 Task: Add a new interval for sunday.
Action: Mouse moved to (99, 613)
Screenshot: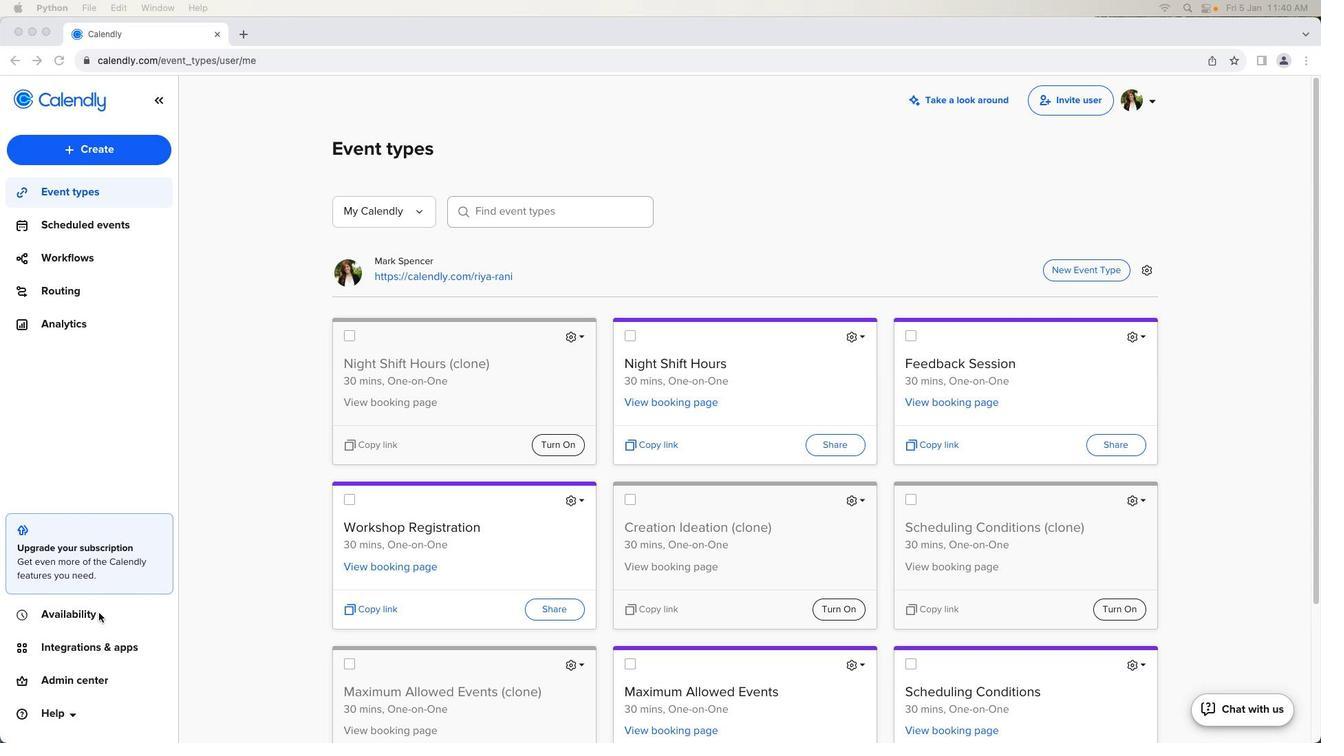 
Action: Mouse pressed left at (99, 613)
Screenshot: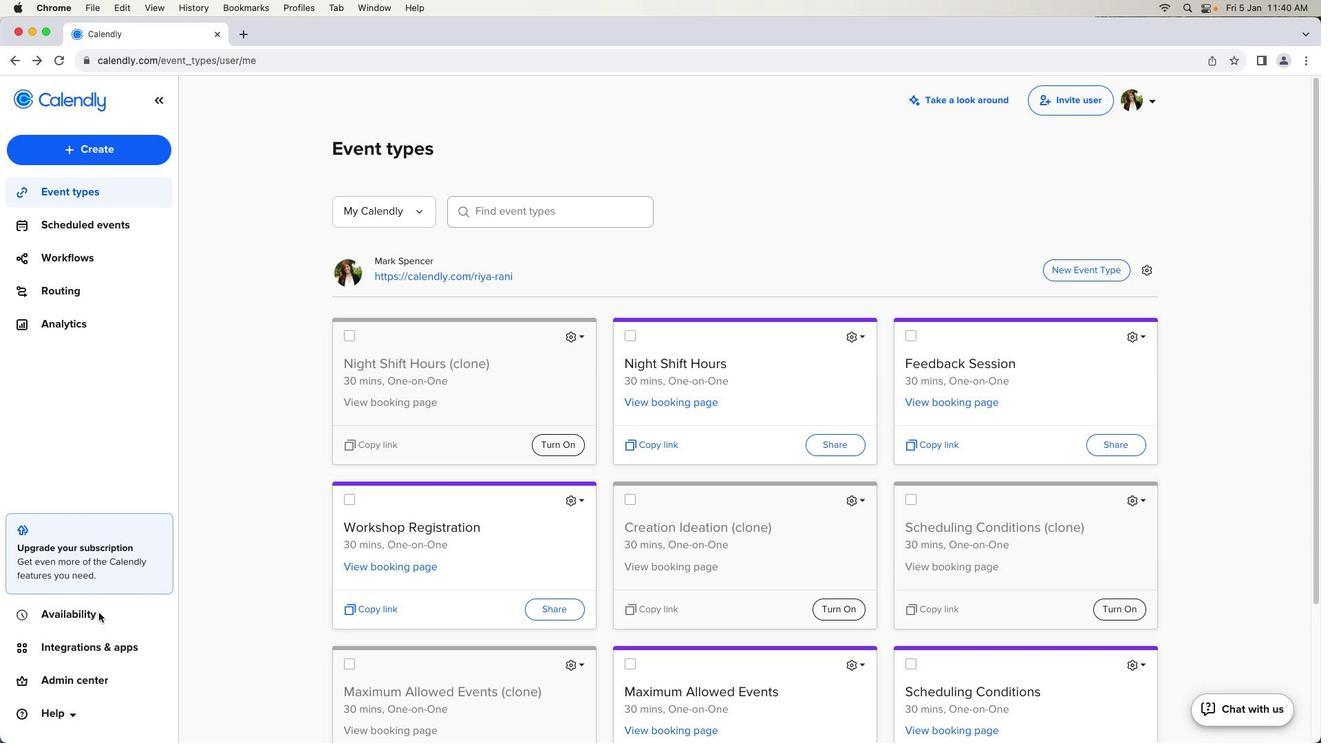 
Action: Mouse moved to (92, 613)
Screenshot: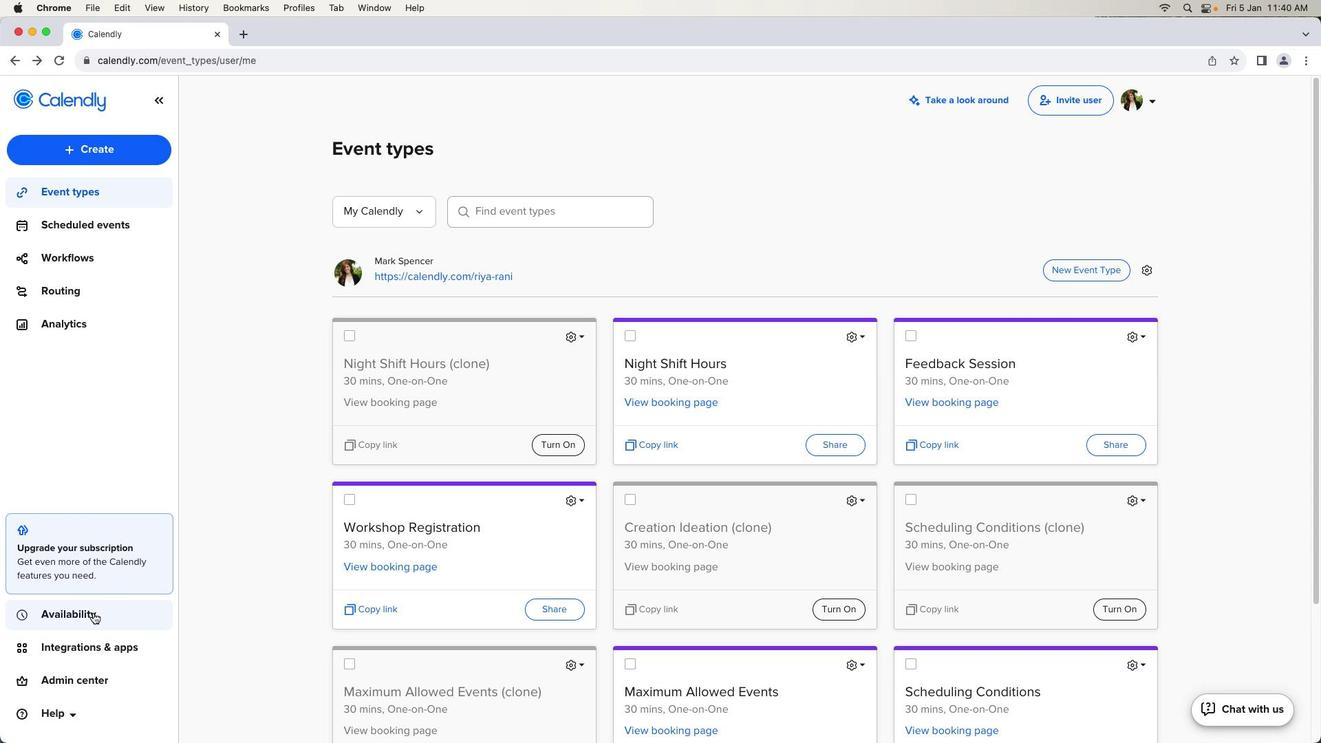 
Action: Mouse pressed left at (92, 613)
Screenshot: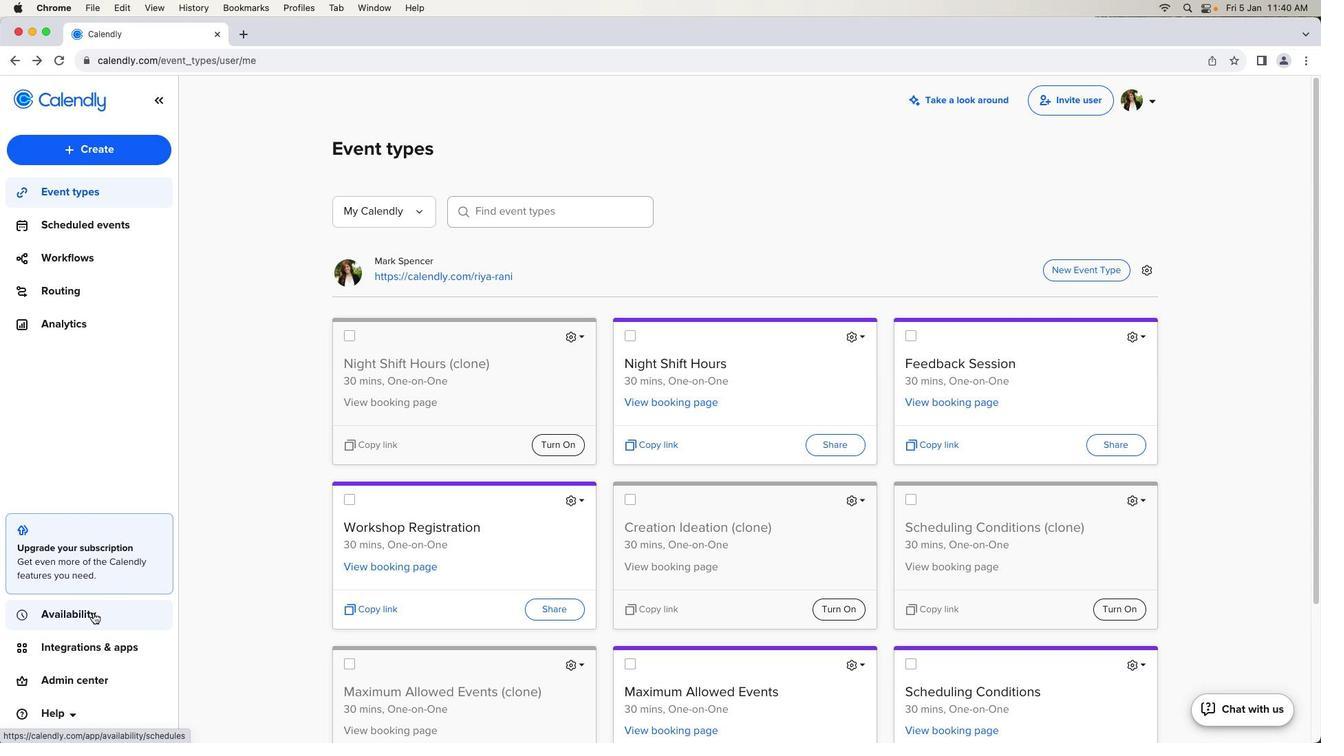 
Action: Mouse moved to (679, 467)
Screenshot: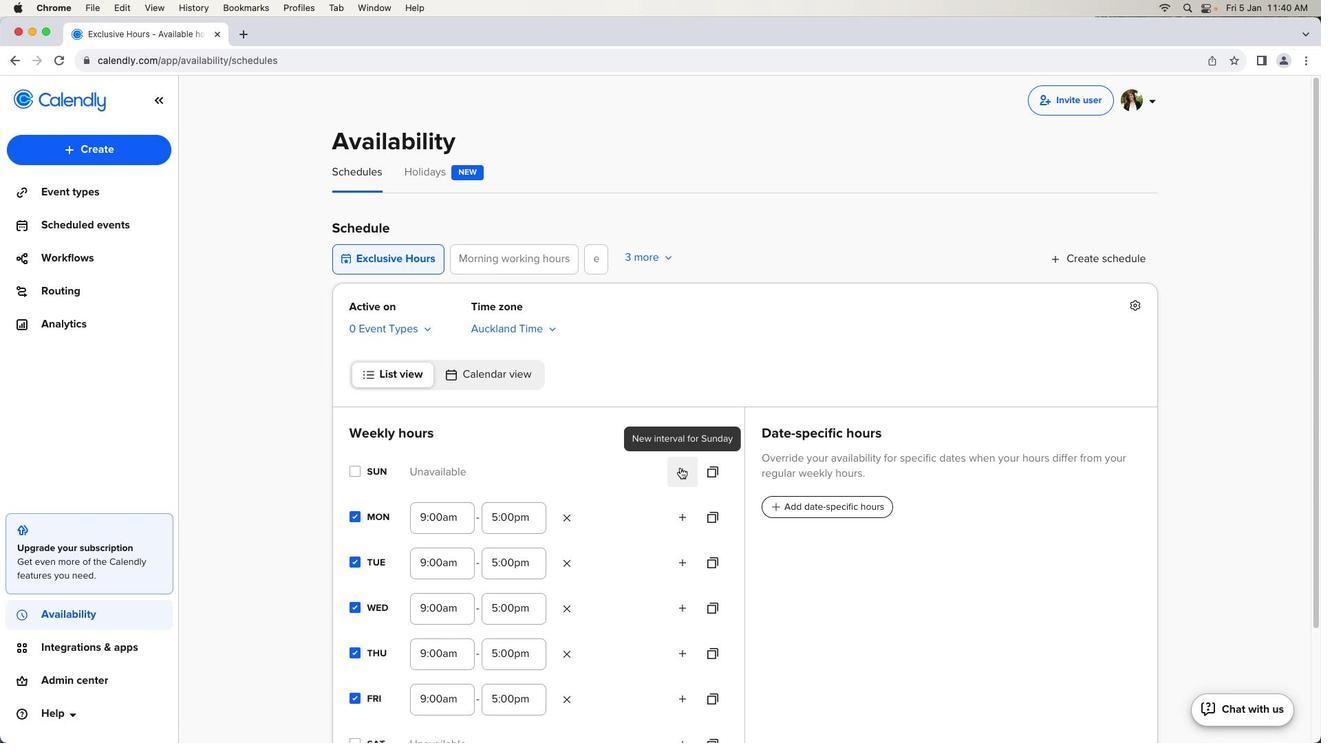 
Action: Mouse pressed left at (679, 467)
Screenshot: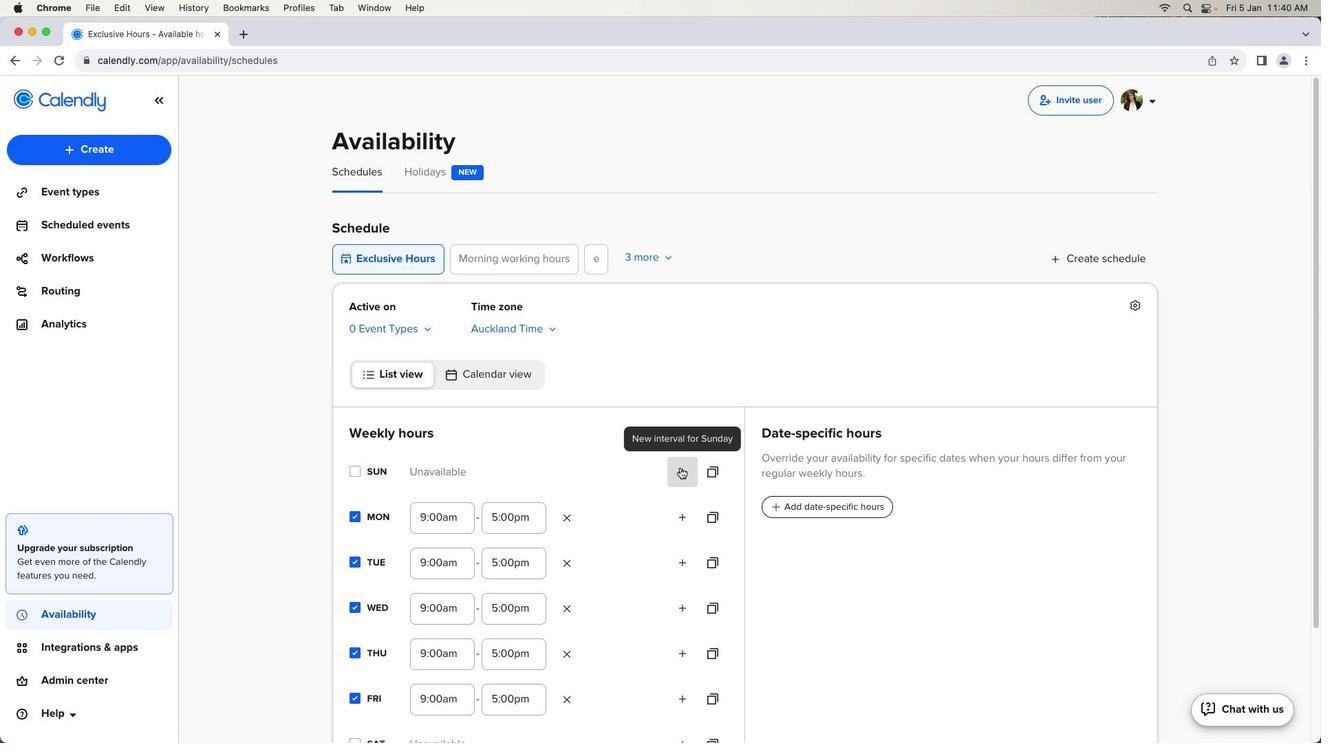 
Action: Mouse moved to (623, 507)
Screenshot: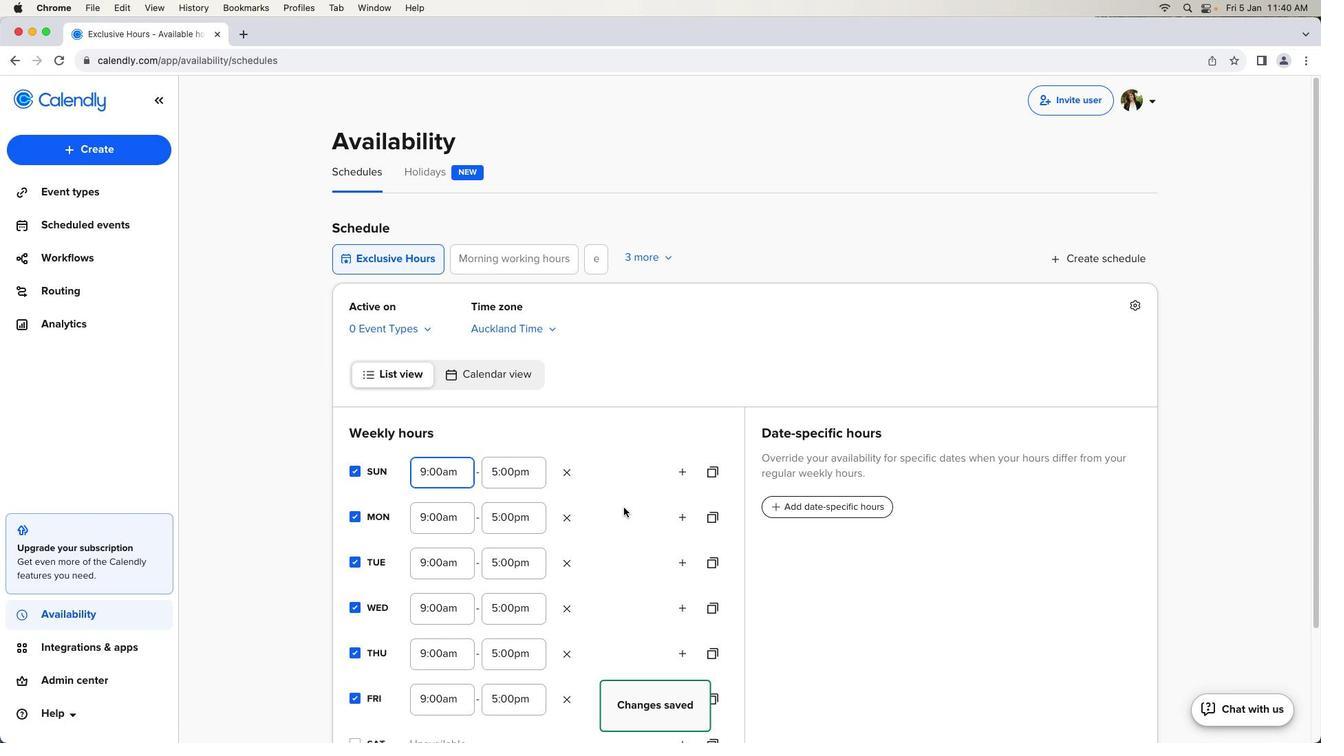 
Action: Mouse scrolled (623, 507) with delta (0, 0)
Screenshot: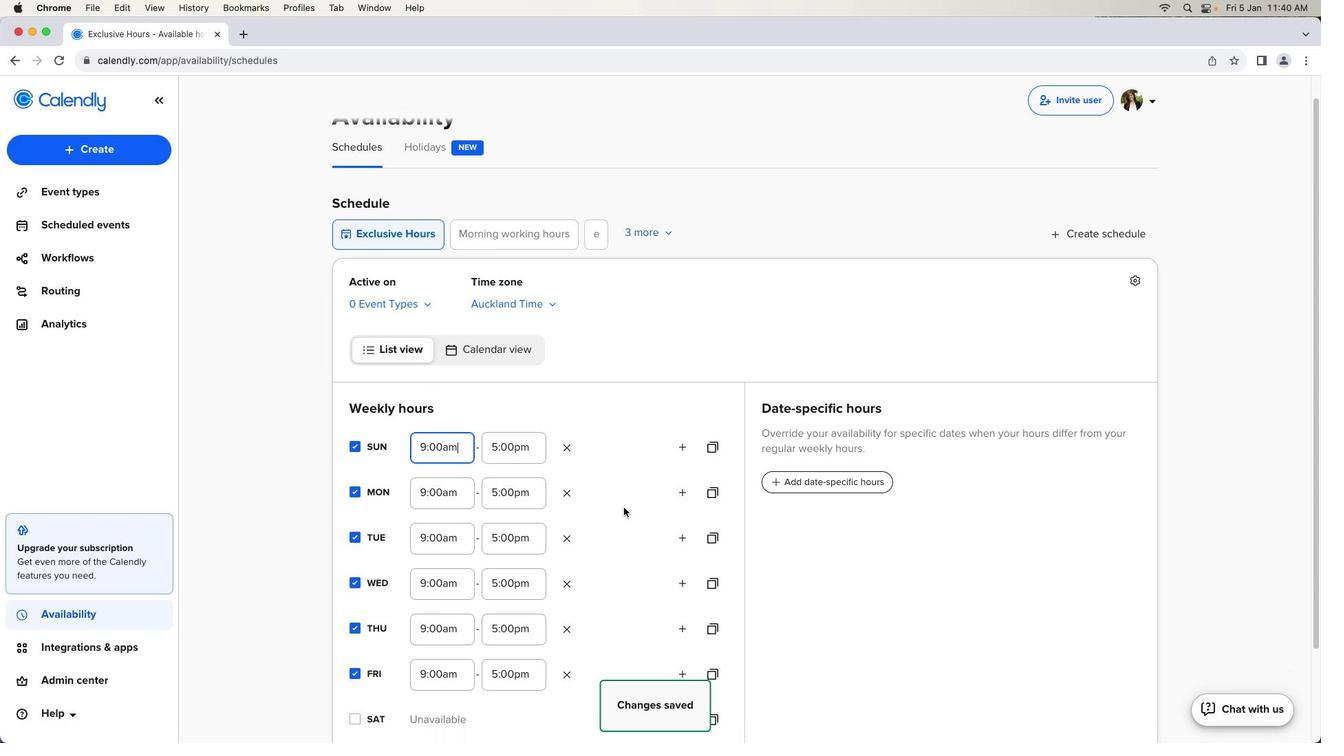 
Action: Mouse scrolled (623, 507) with delta (0, 0)
Screenshot: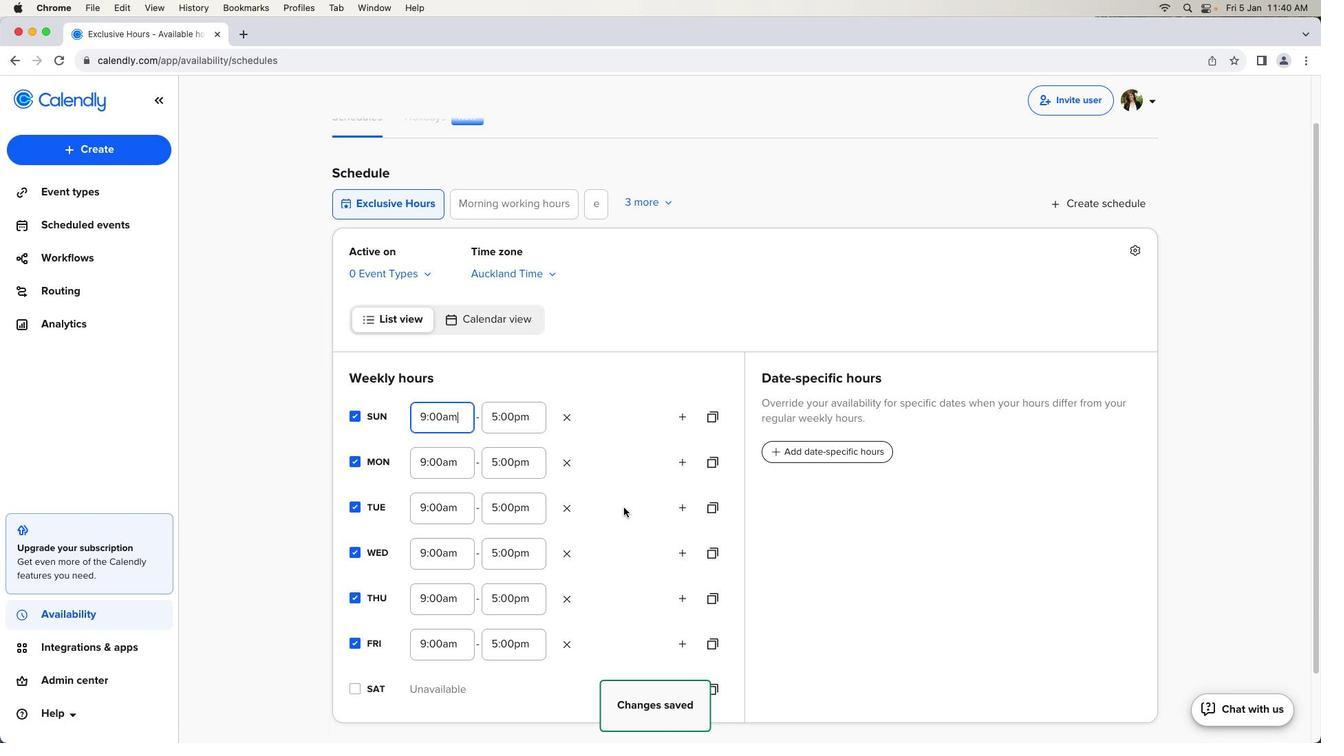 
Action: Mouse scrolled (623, 507) with delta (0, -2)
Screenshot: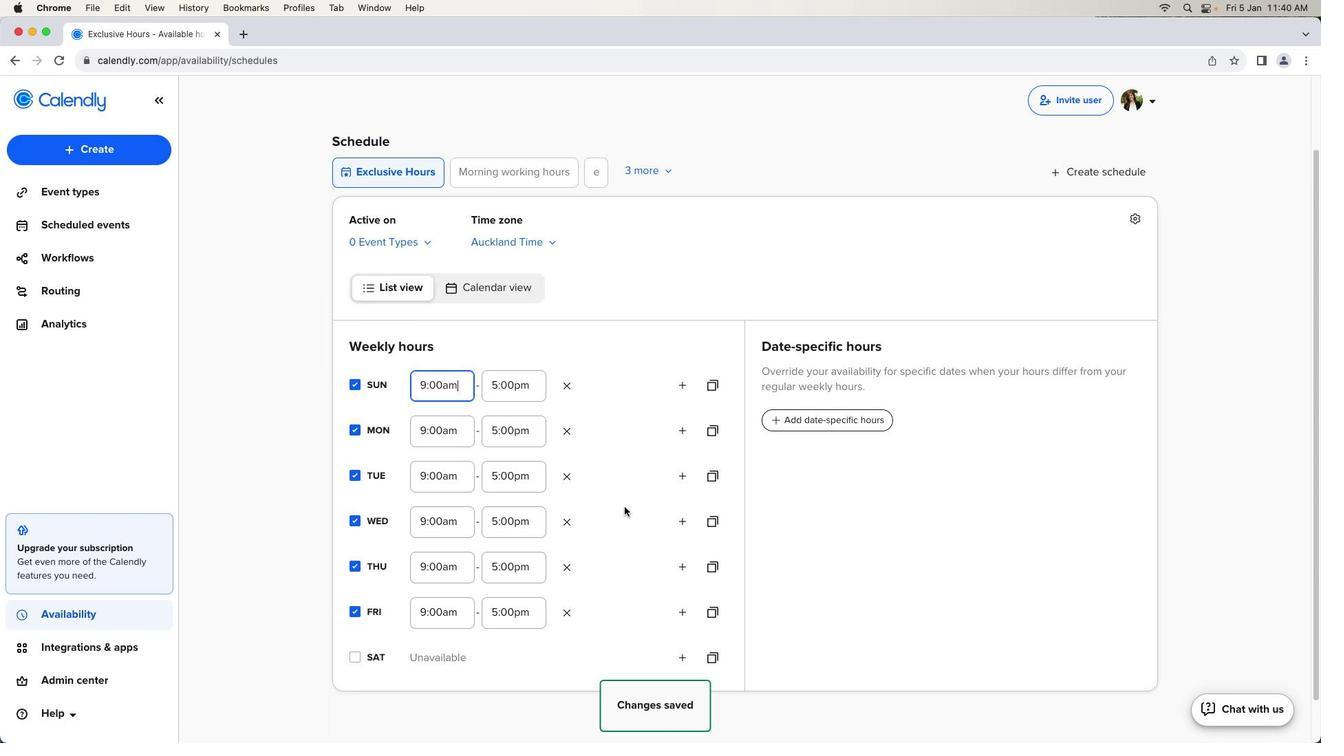 
Action: Mouse moved to (624, 507)
Screenshot: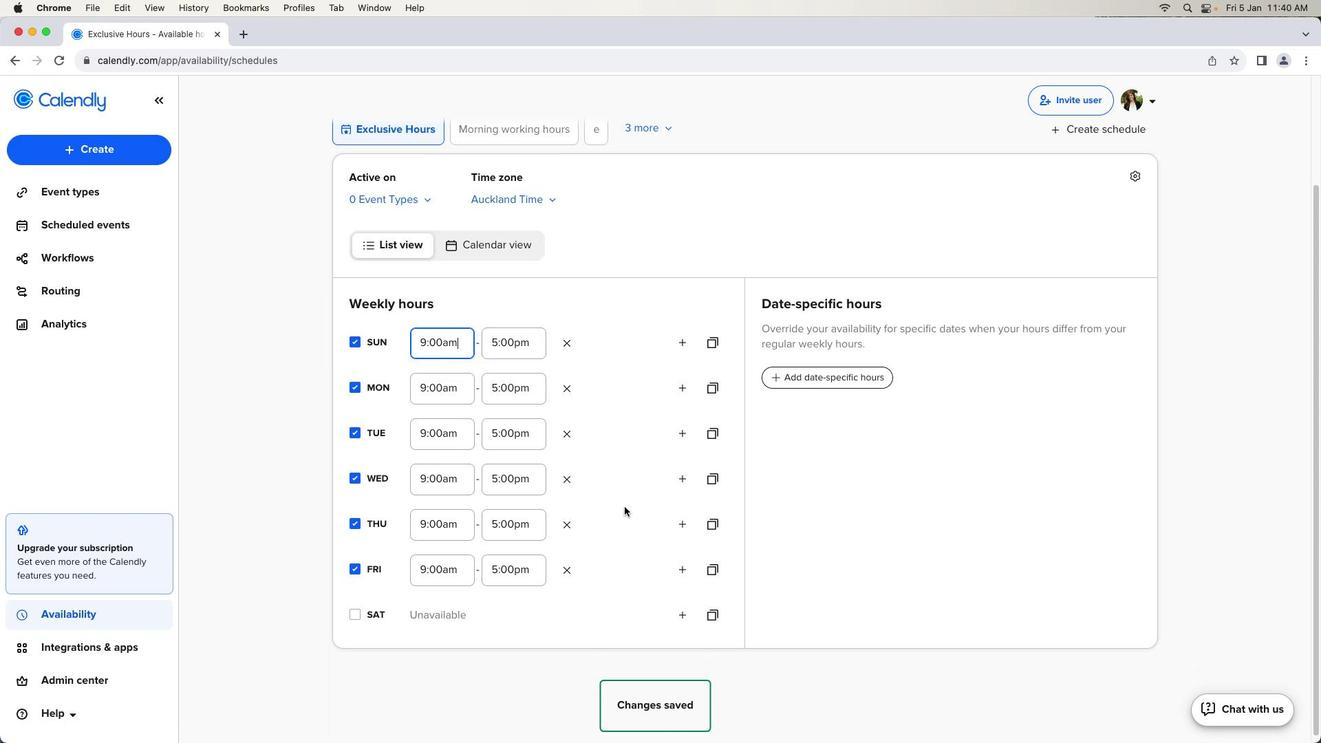 
Action: Mouse scrolled (624, 507) with delta (0, -2)
Screenshot: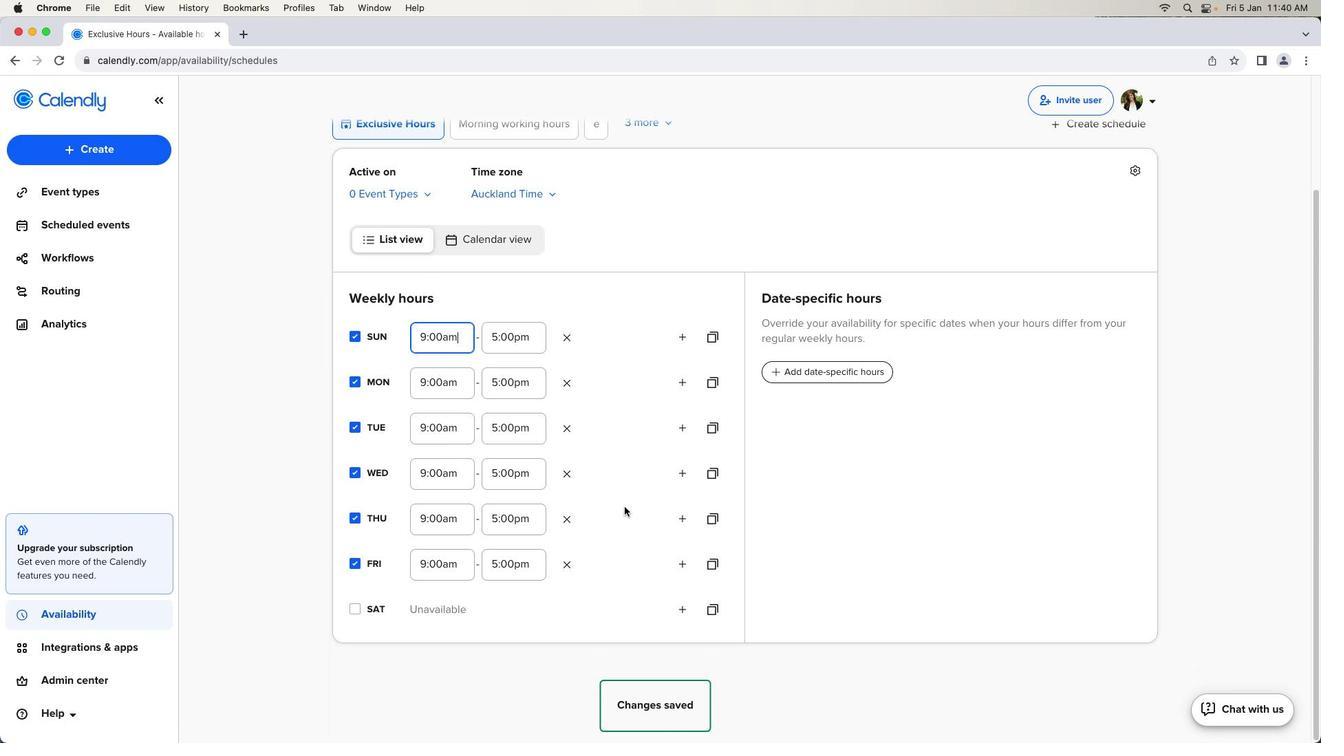 
Action: Mouse moved to (624, 507)
Screenshot: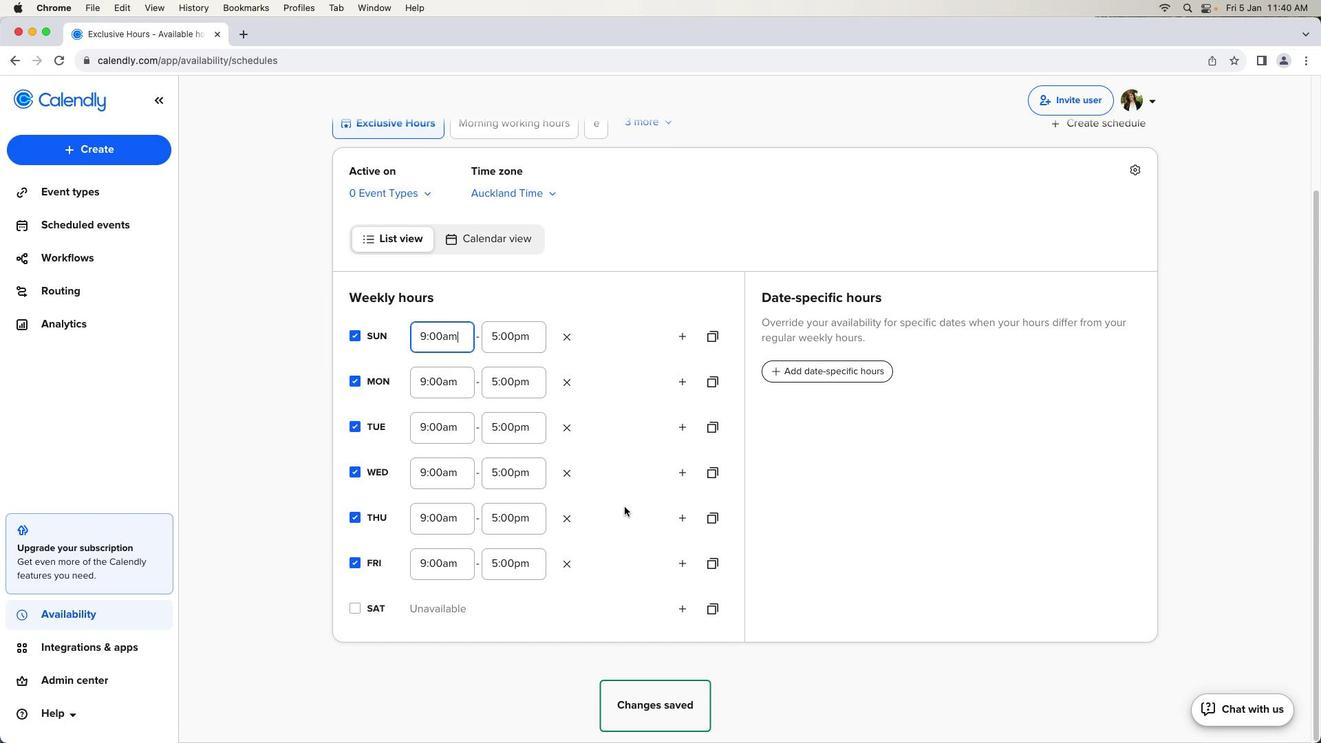 
Action: Mouse scrolled (624, 507) with delta (0, 0)
Screenshot: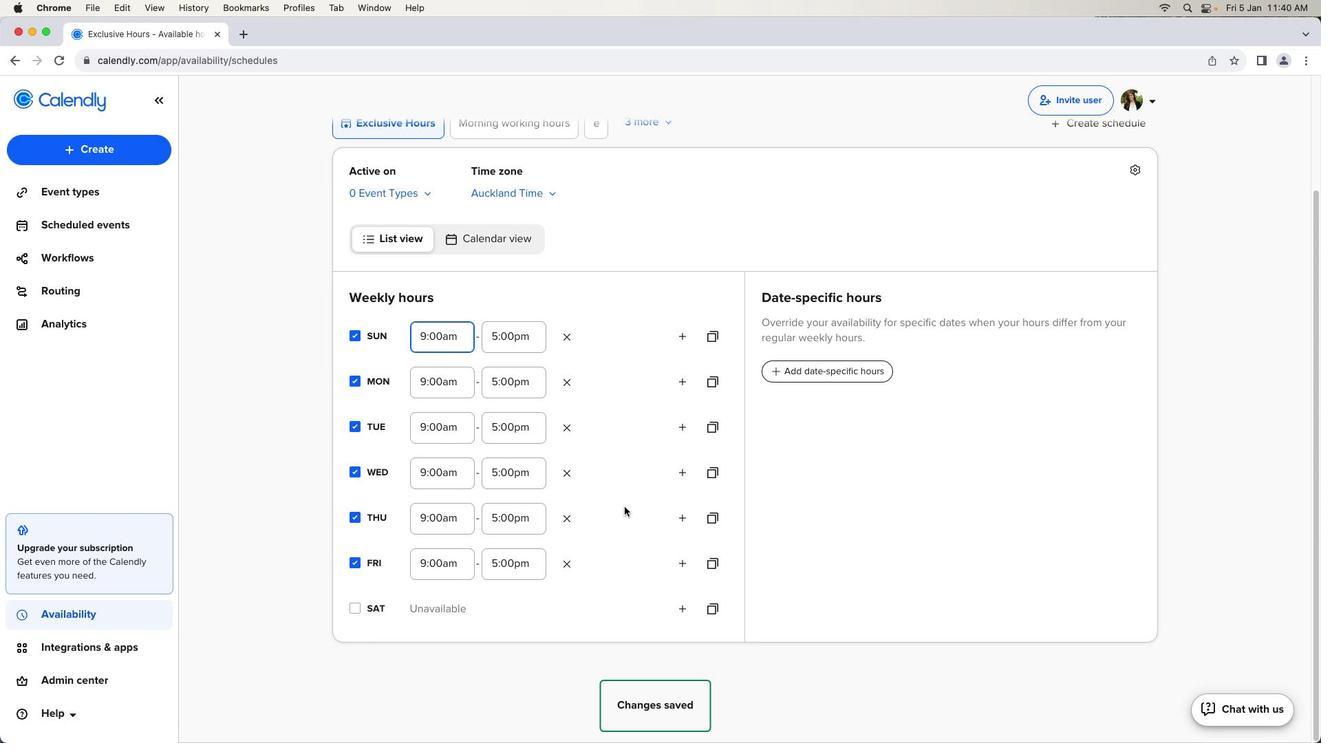 
Action: Mouse scrolled (624, 507) with delta (0, 0)
Screenshot: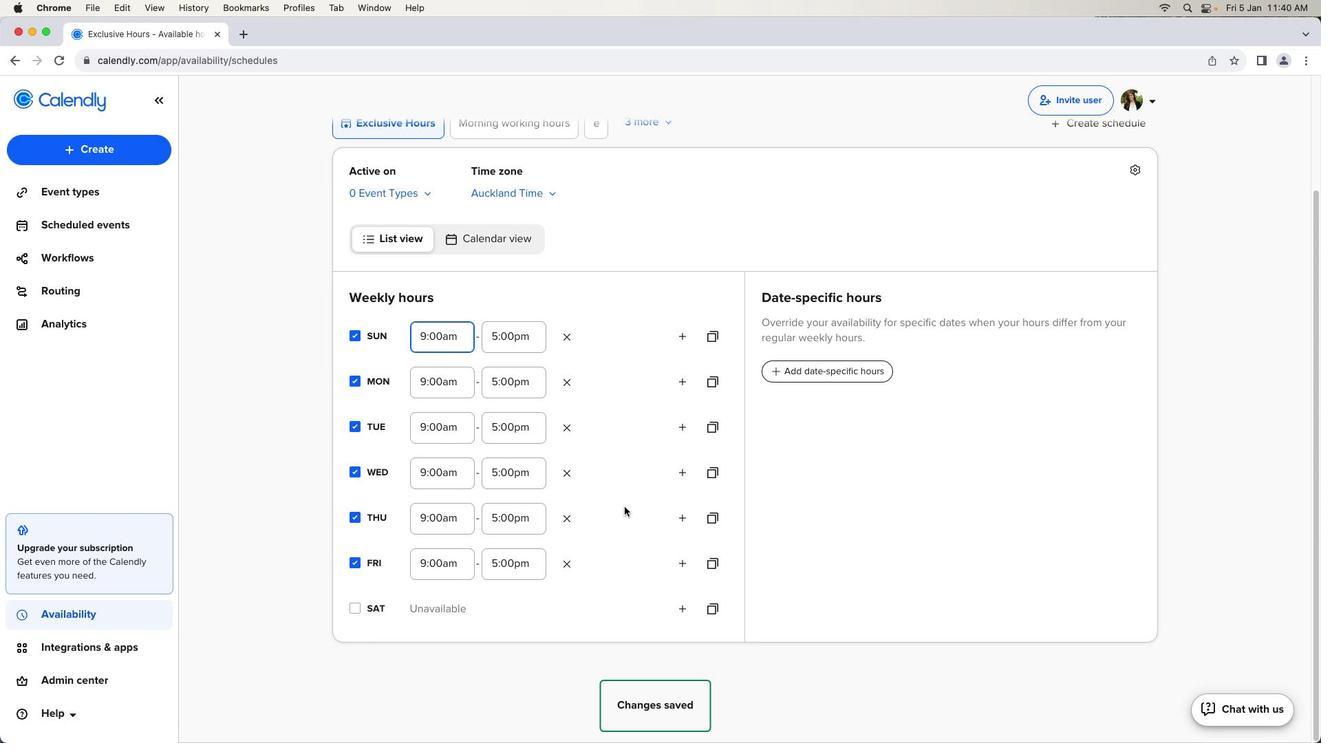 
Action: Mouse moved to (644, 504)
Screenshot: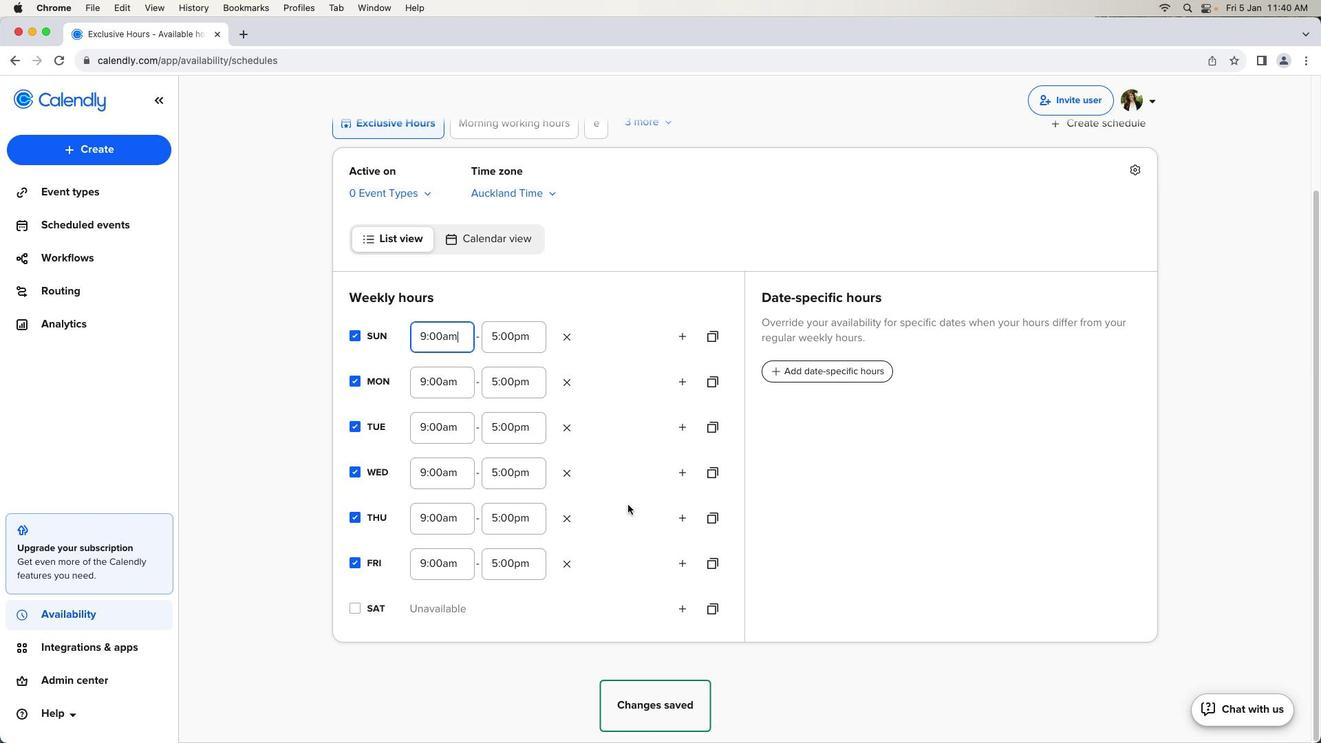 
